 Task: Set the gravatar email for the organization "Mark56771" to mark8@gmail.com.
Action: Mouse moved to (1316, 108)
Screenshot: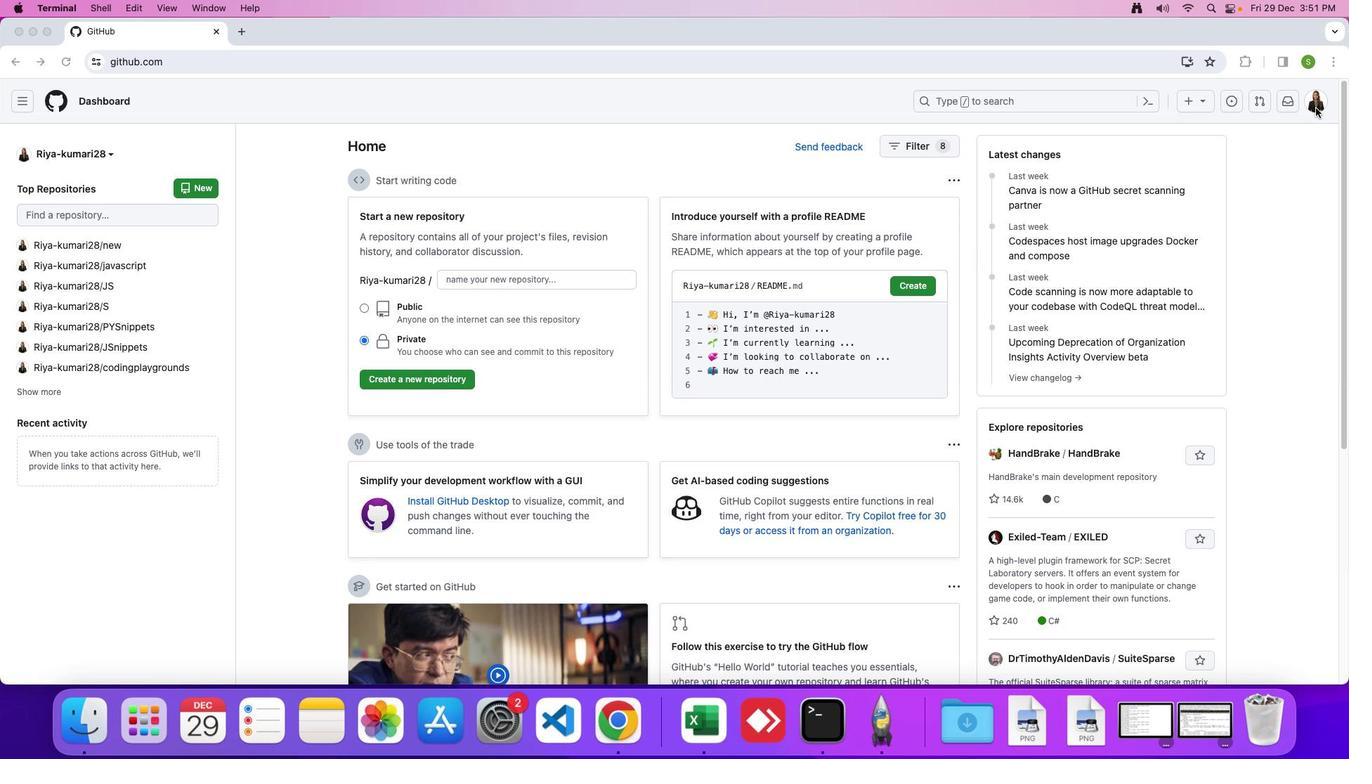 
Action: Mouse pressed left at (1316, 108)
Screenshot: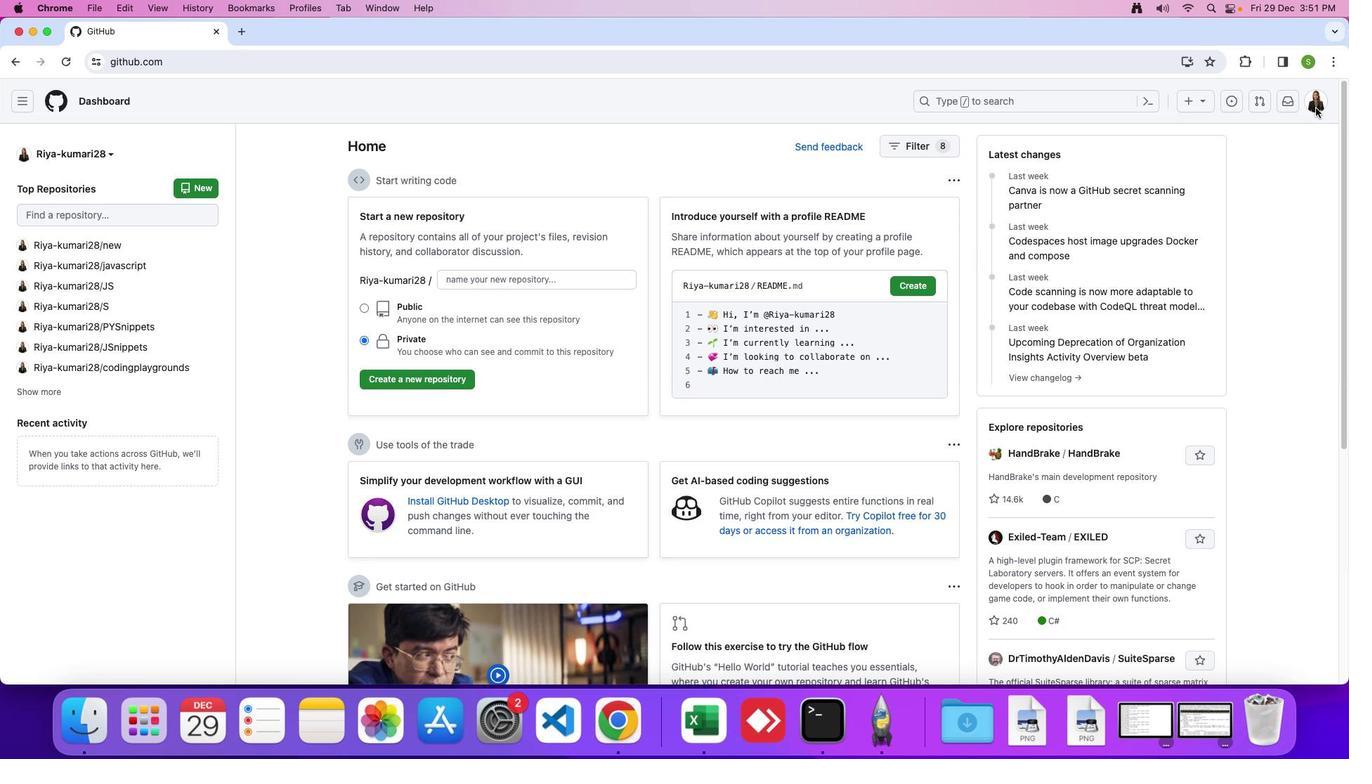 
Action: Mouse moved to (1316, 106)
Screenshot: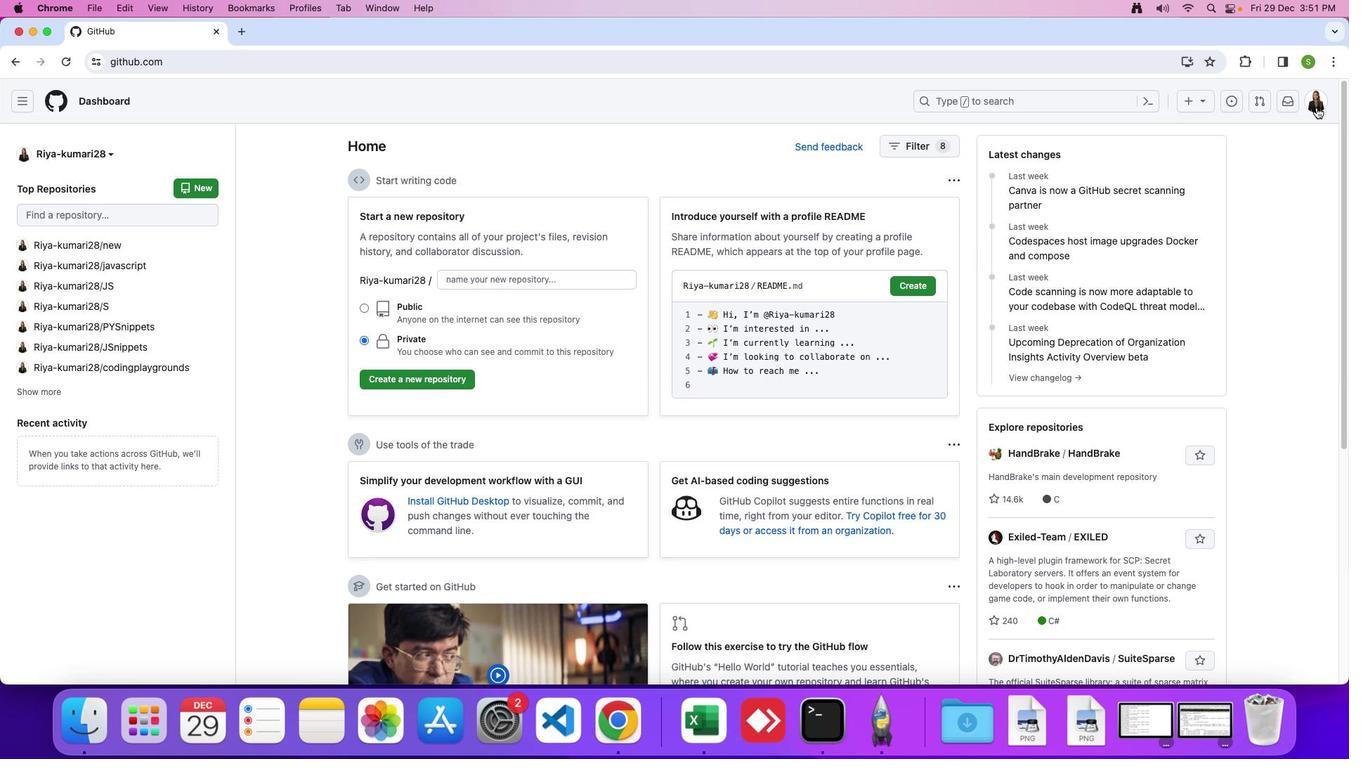 
Action: Mouse pressed left at (1316, 106)
Screenshot: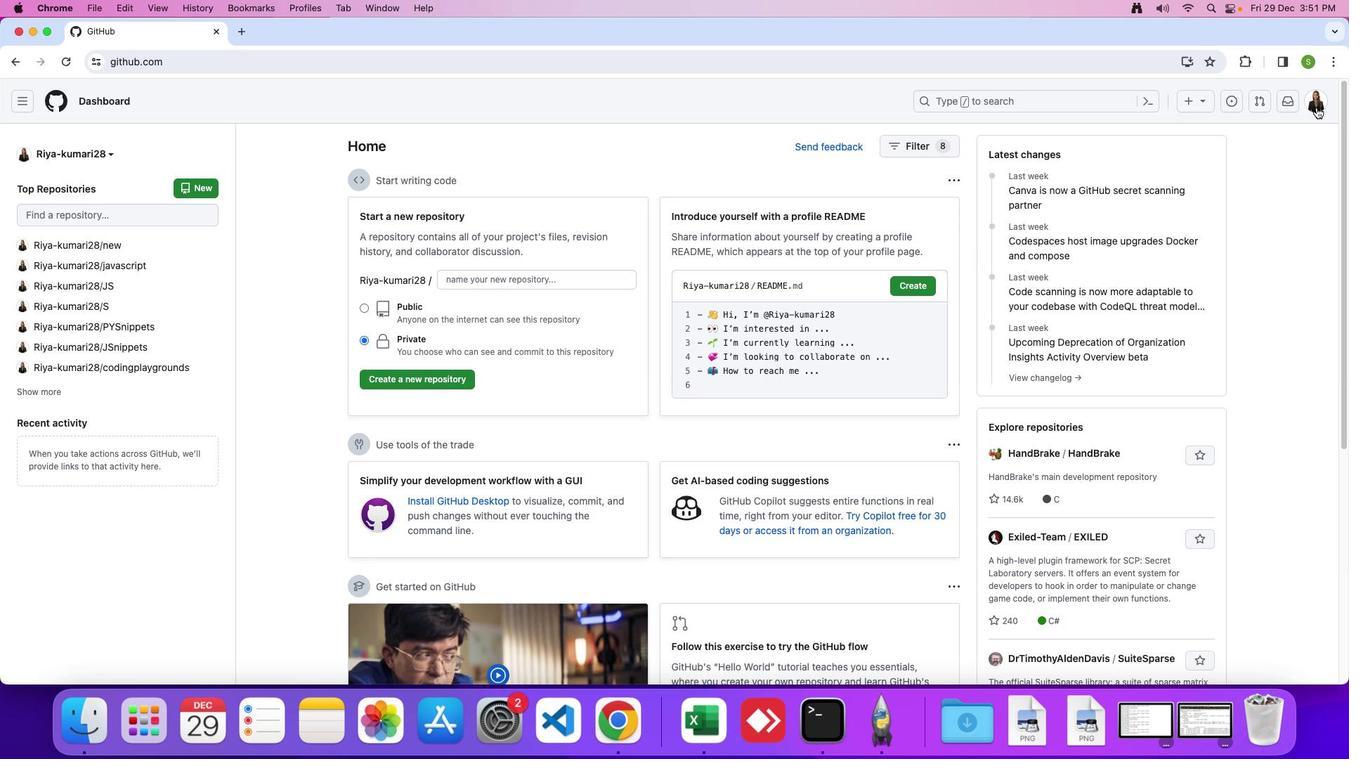 
Action: Mouse moved to (1232, 276)
Screenshot: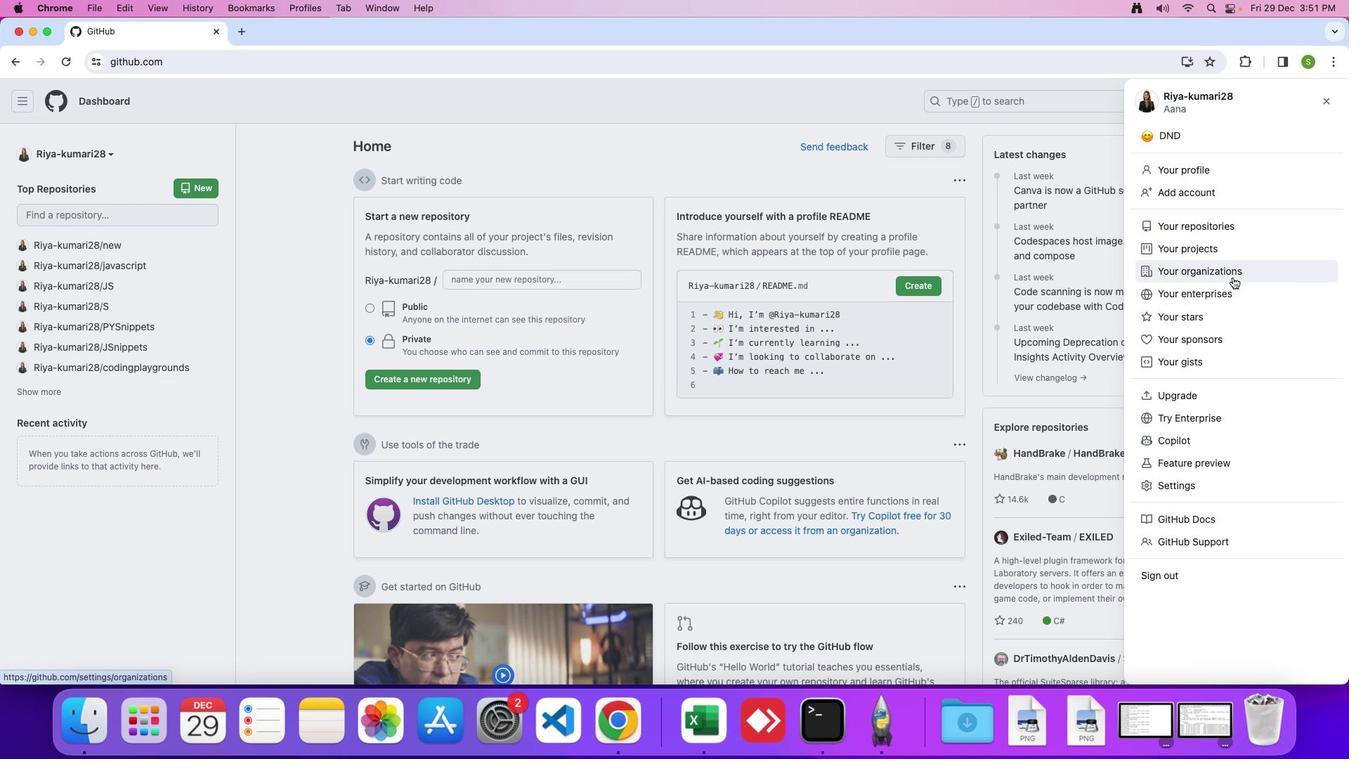 
Action: Mouse pressed left at (1232, 276)
Screenshot: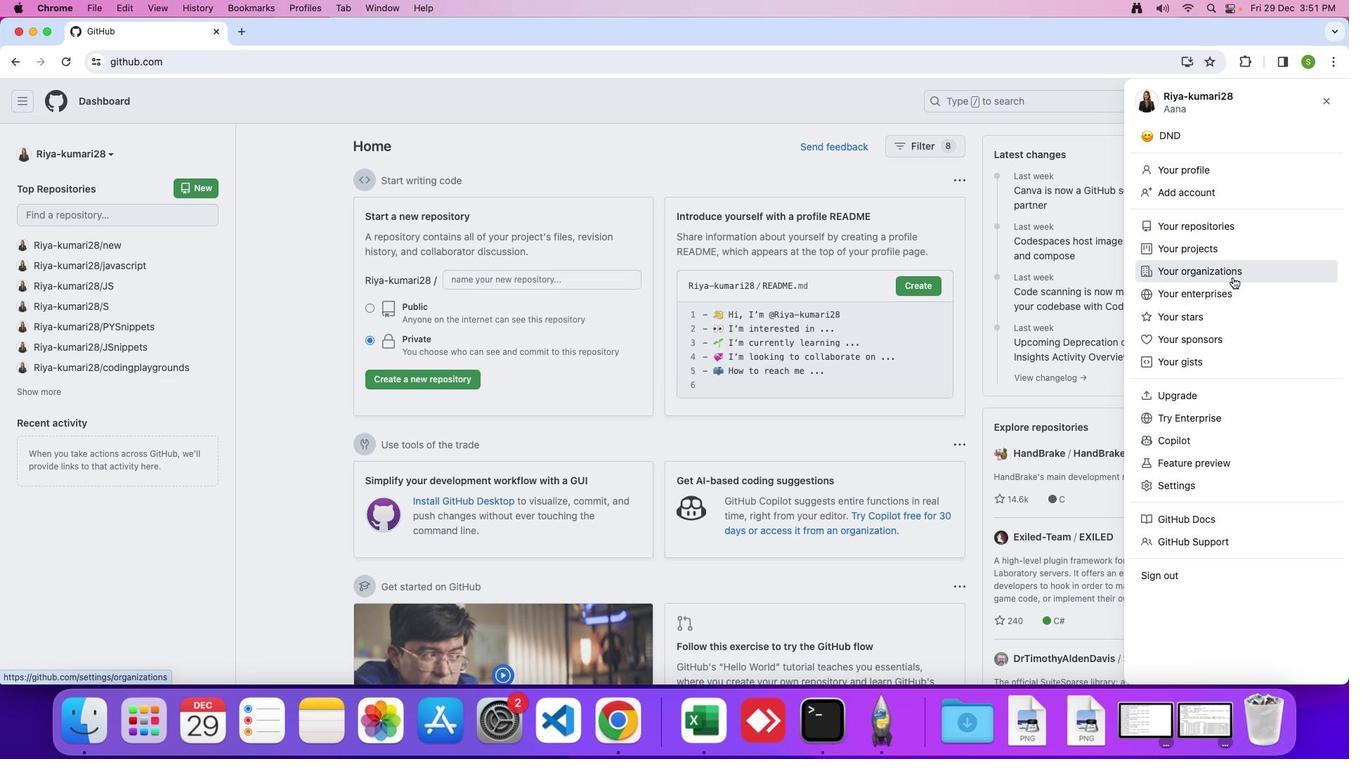 
Action: Mouse moved to (1007, 287)
Screenshot: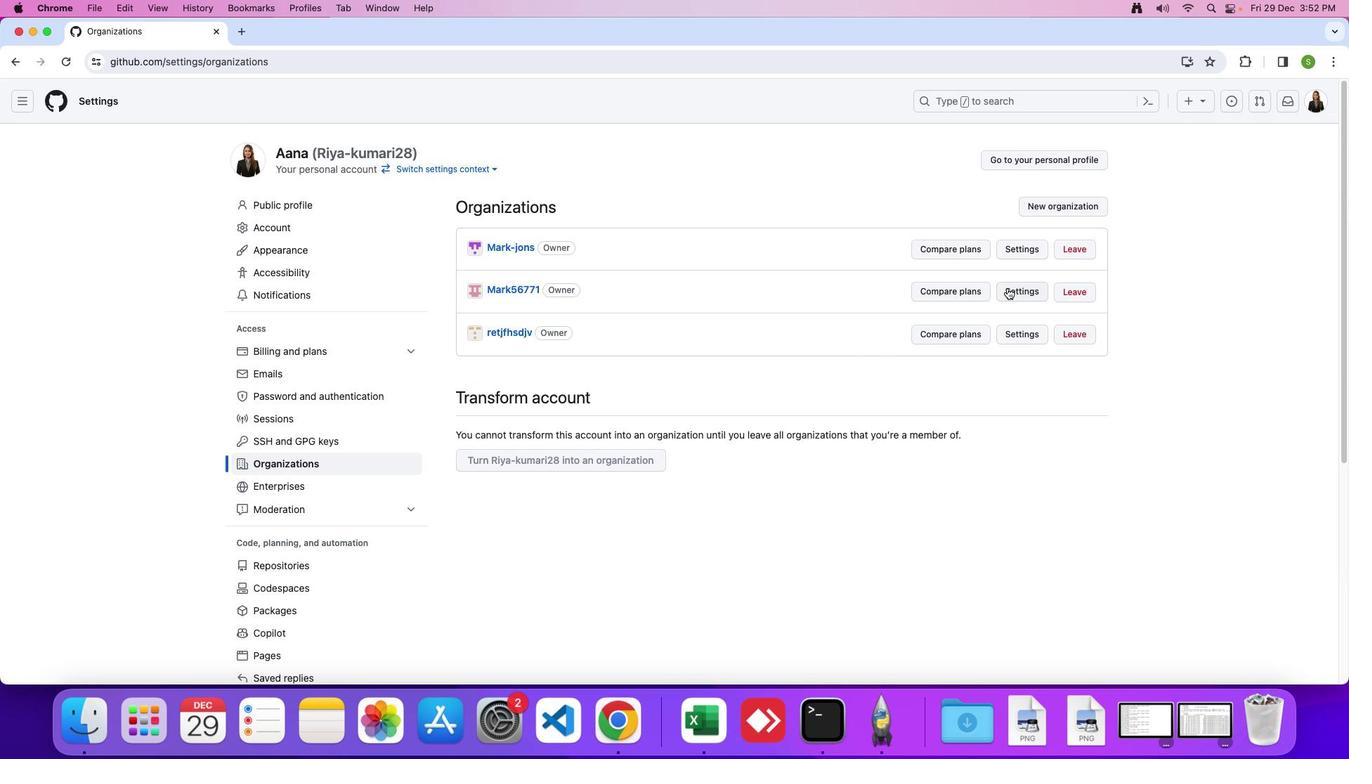 
Action: Mouse pressed left at (1007, 287)
Screenshot: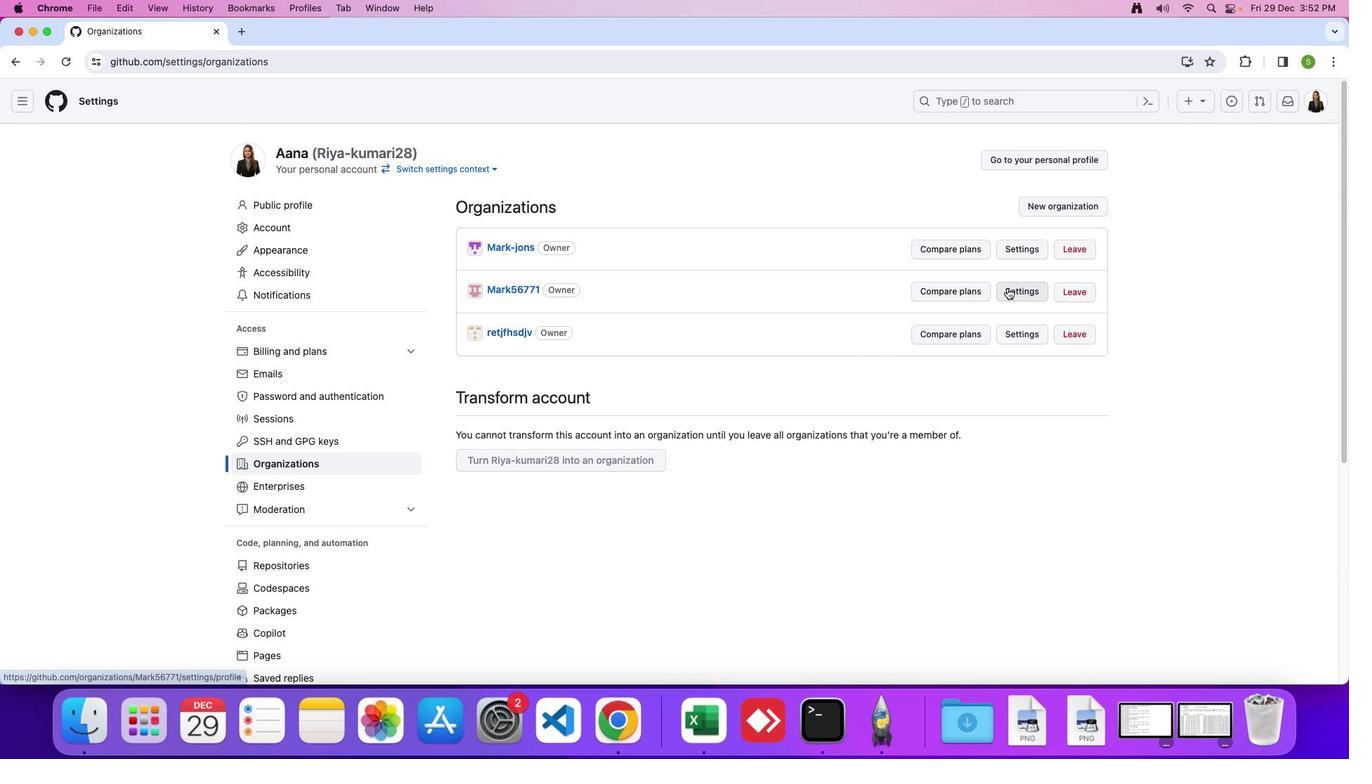 
Action: Mouse moved to (701, 419)
Screenshot: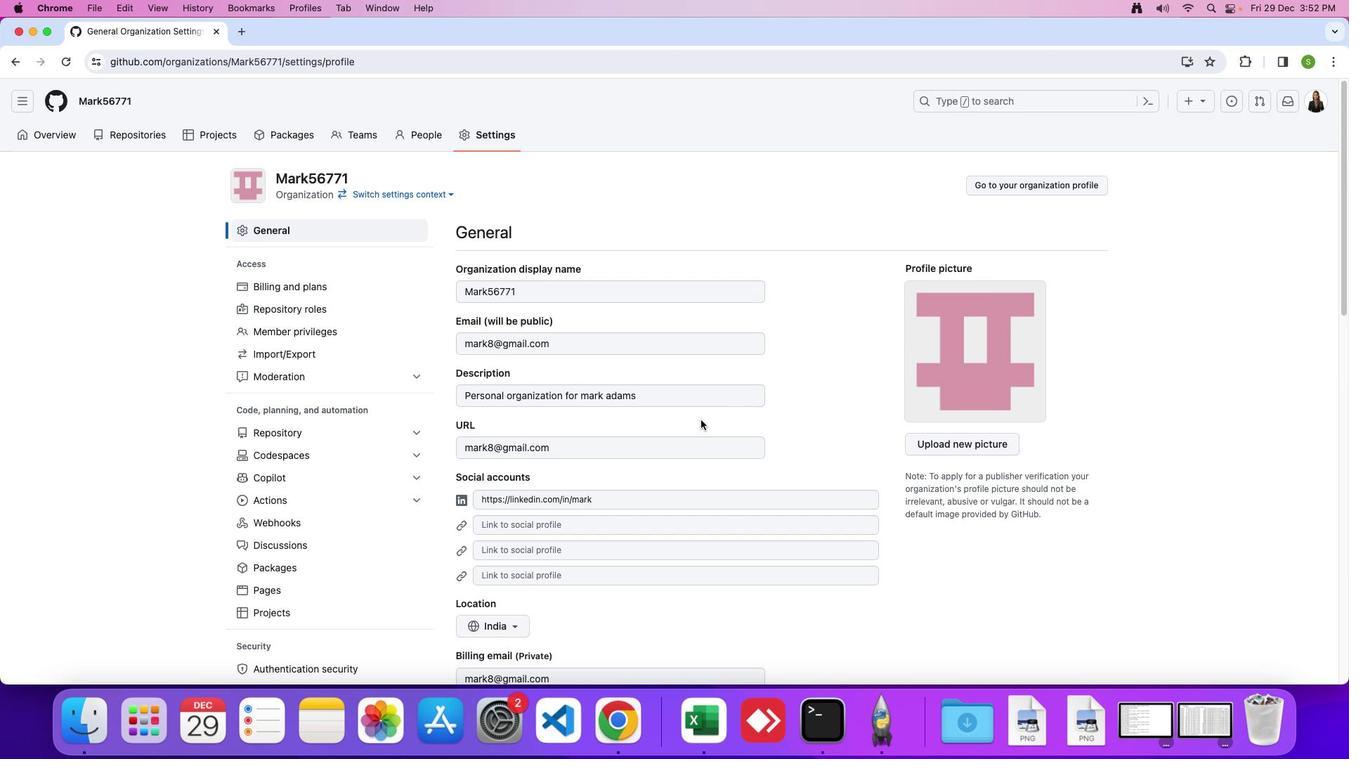 
Action: Mouse scrolled (701, 419) with delta (0, 0)
Screenshot: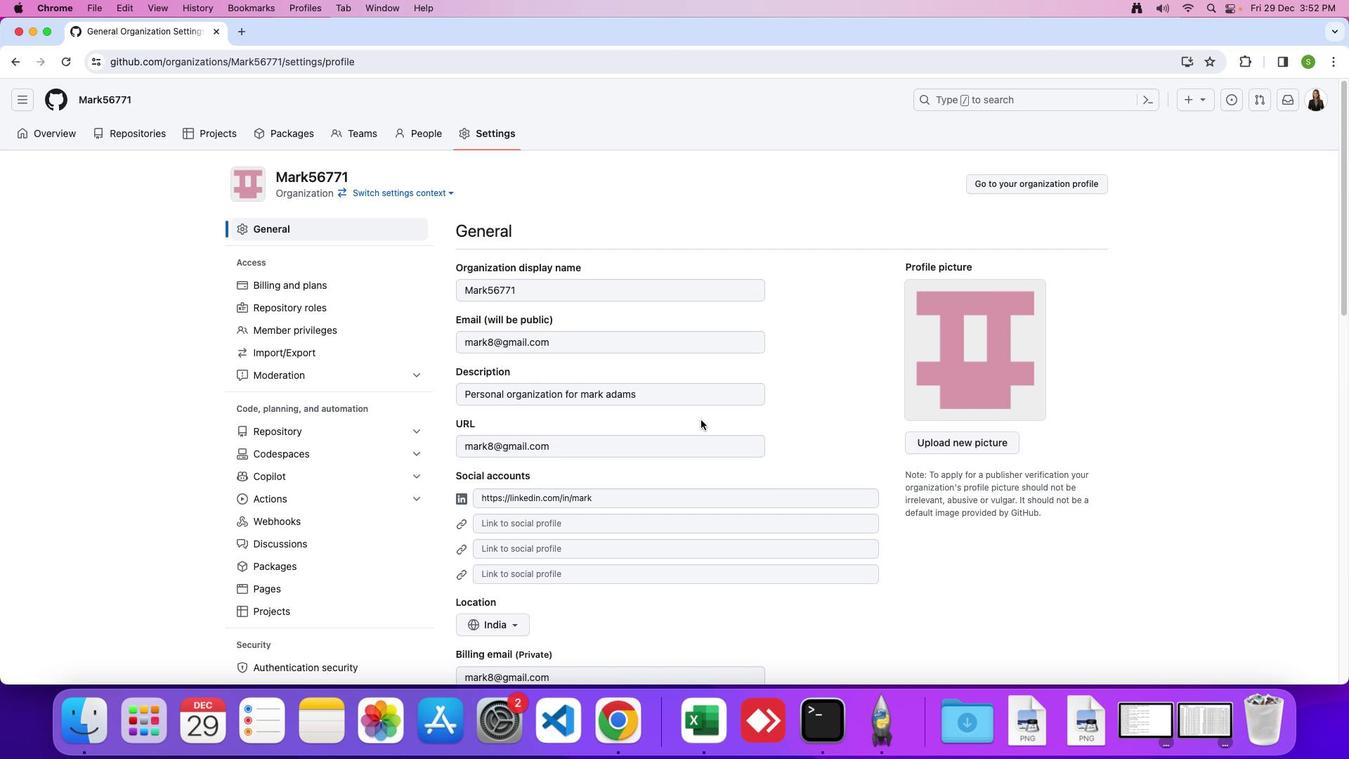 
Action: Mouse scrolled (701, 419) with delta (0, 0)
Screenshot: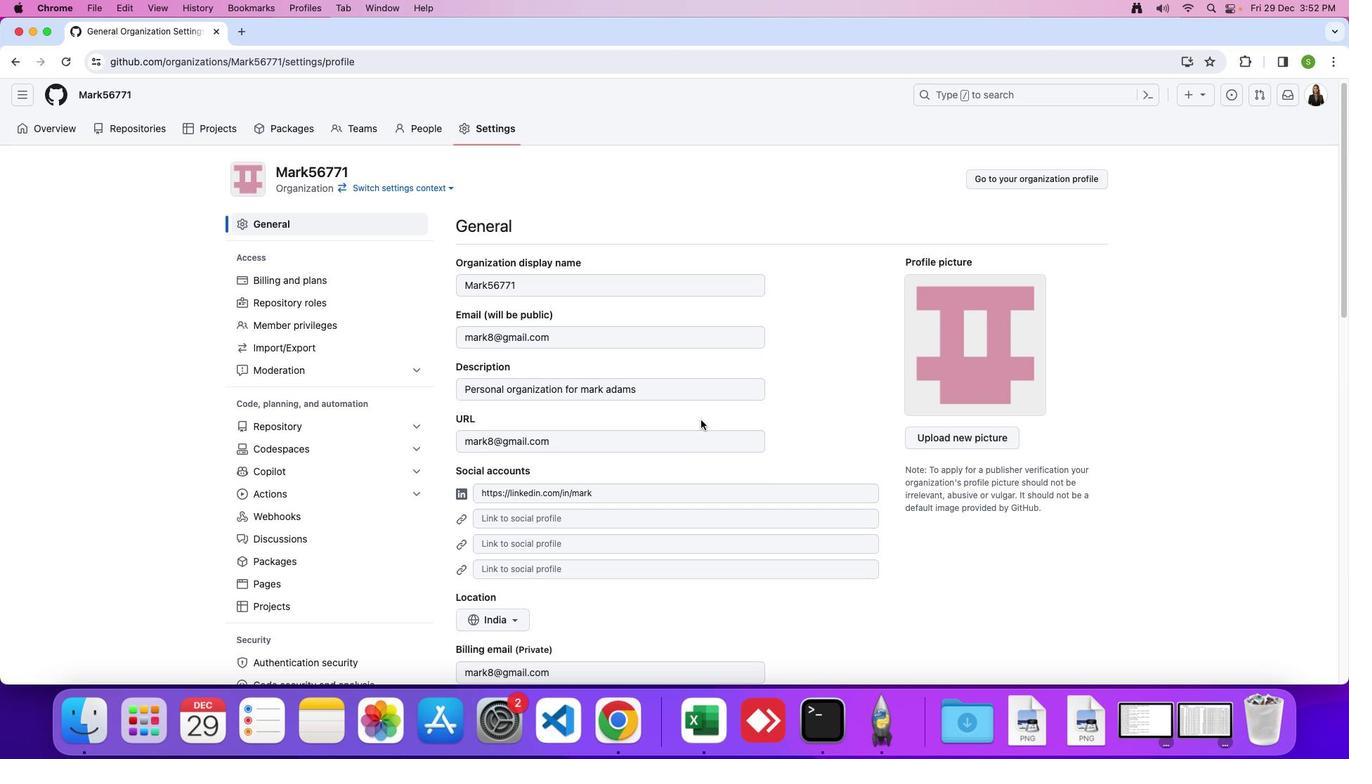 
Action: Mouse scrolled (701, 419) with delta (0, 0)
Screenshot: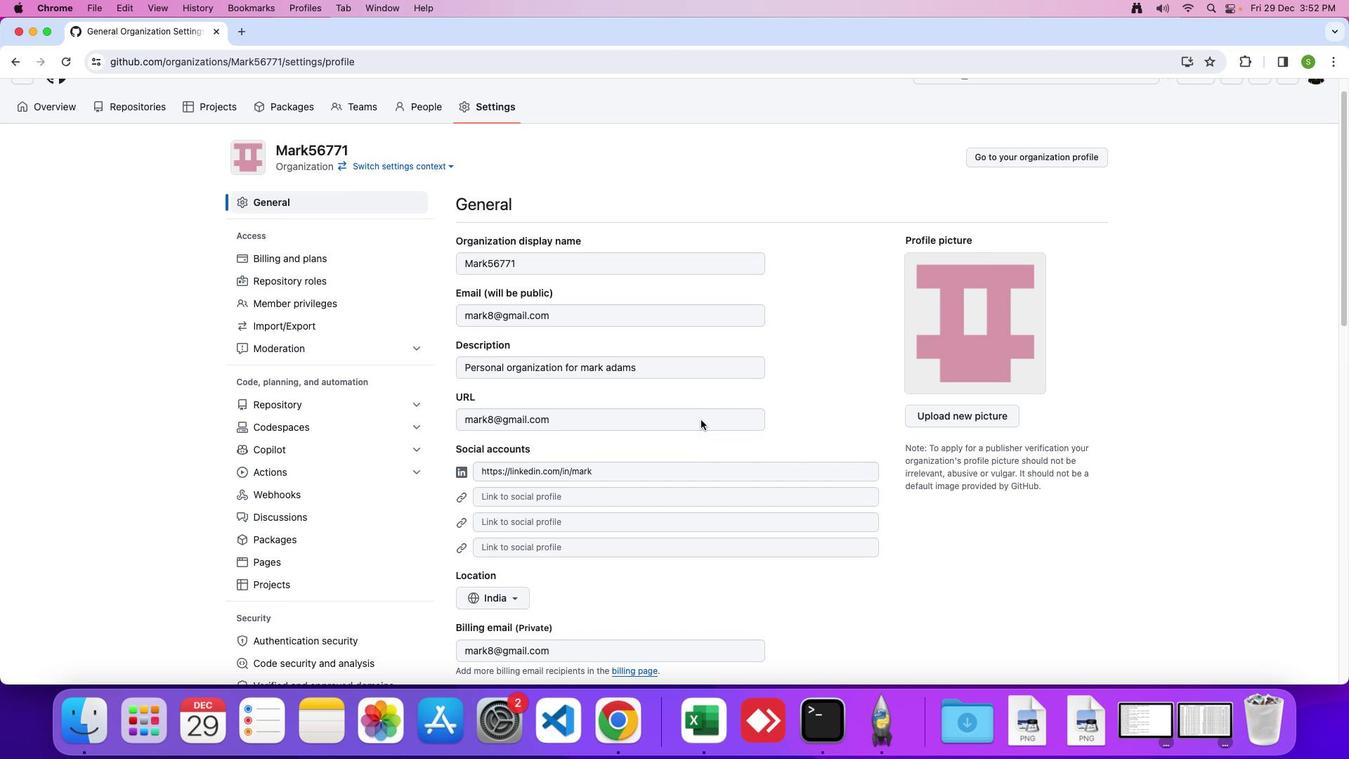 
Action: Mouse scrolled (701, 419) with delta (0, 0)
Screenshot: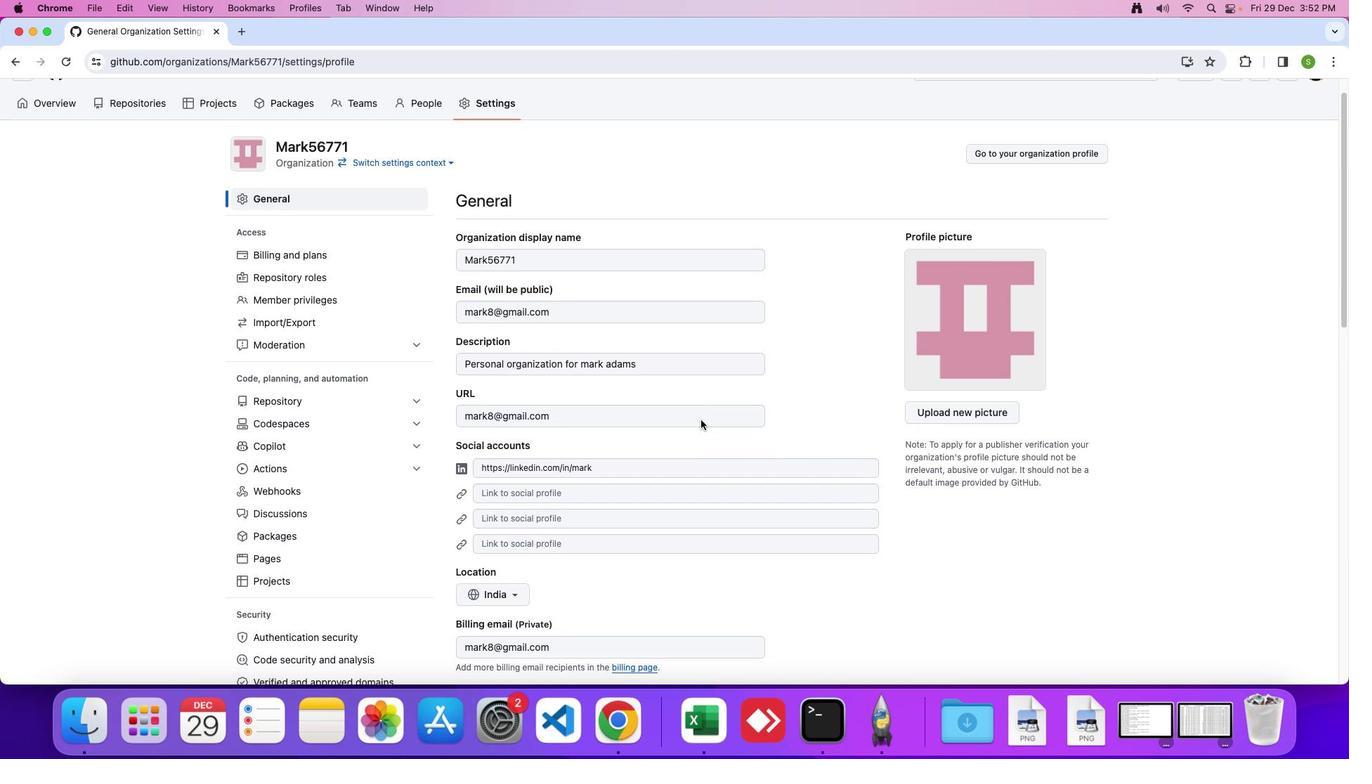 
Action: Mouse scrolled (701, 419) with delta (0, 0)
Screenshot: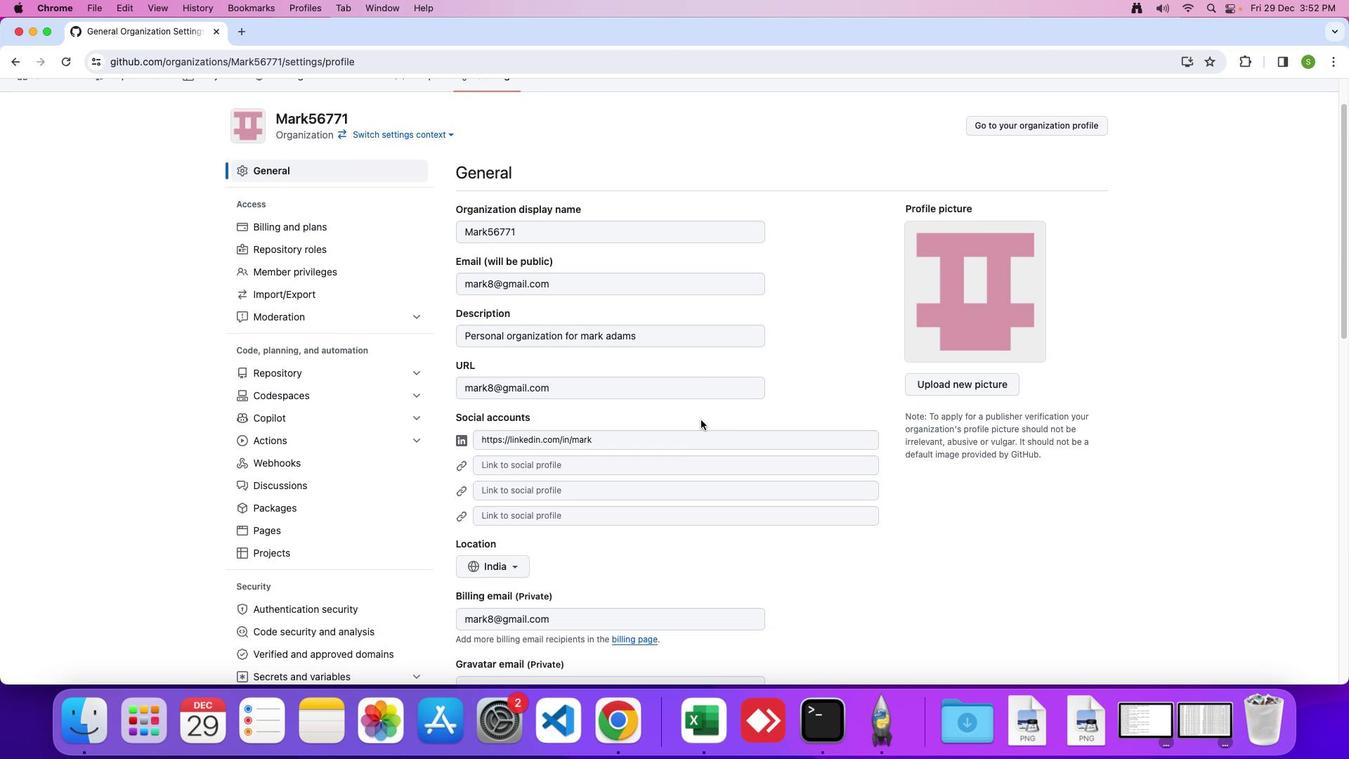 
Action: Mouse scrolled (701, 419) with delta (0, 0)
Screenshot: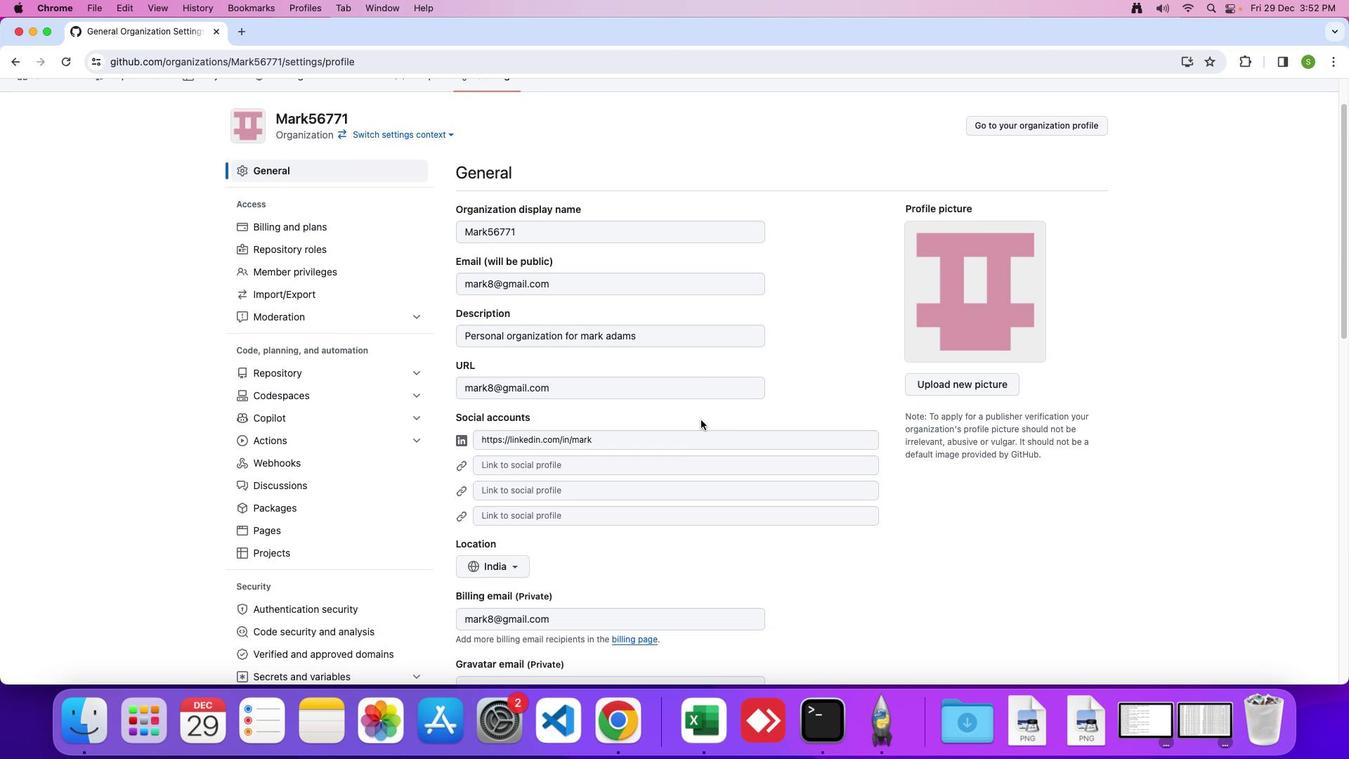 
Action: Mouse scrolled (701, 419) with delta (0, 0)
Screenshot: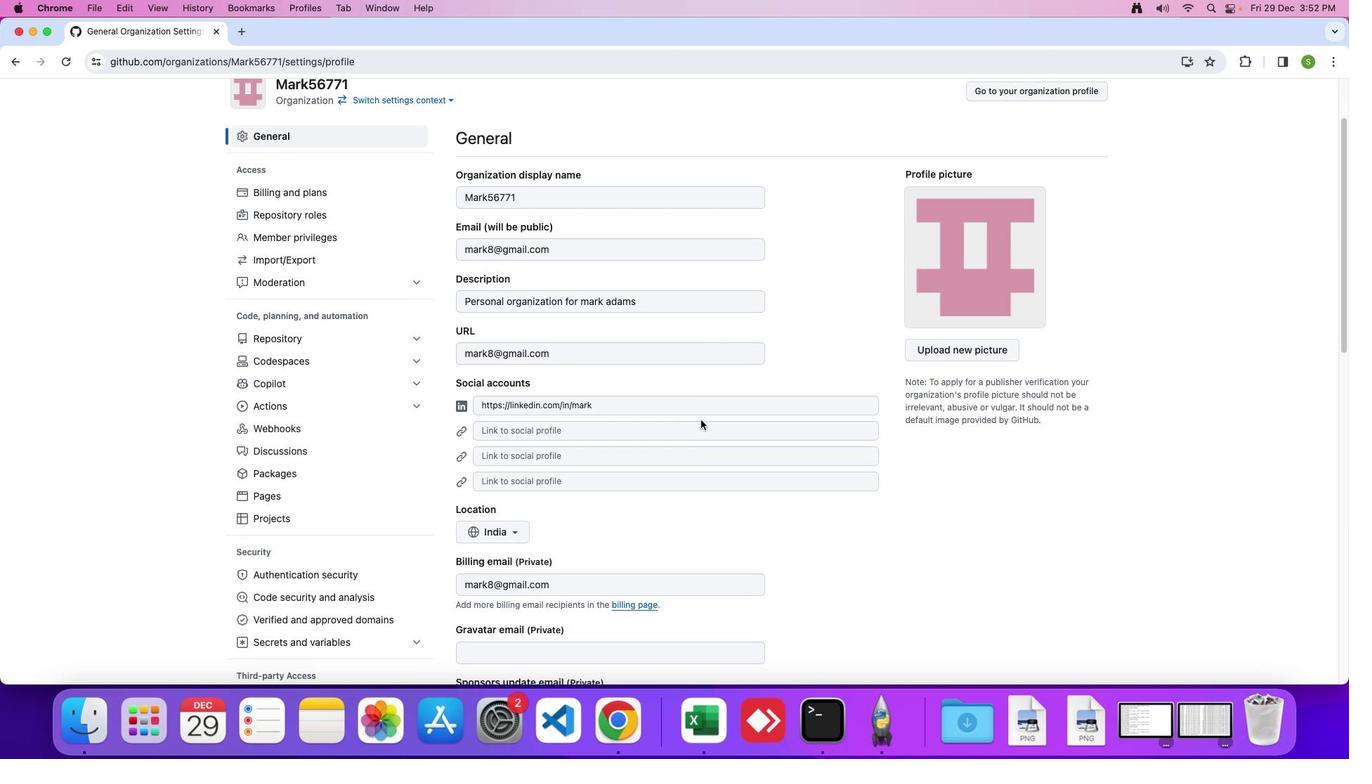 
Action: Mouse scrolled (701, 419) with delta (0, 0)
Screenshot: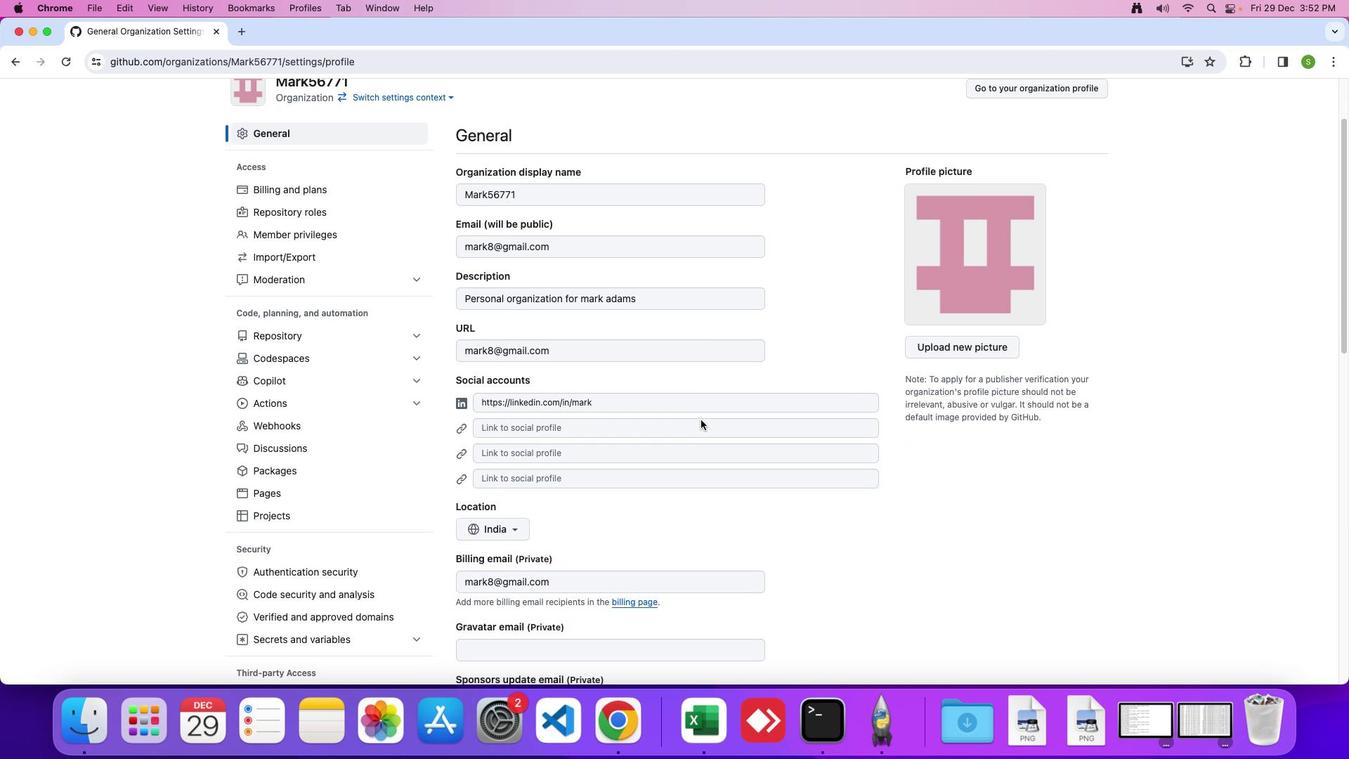 
Action: Mouse scrolled (701, 419) with delta (0, -2)
Screenshot: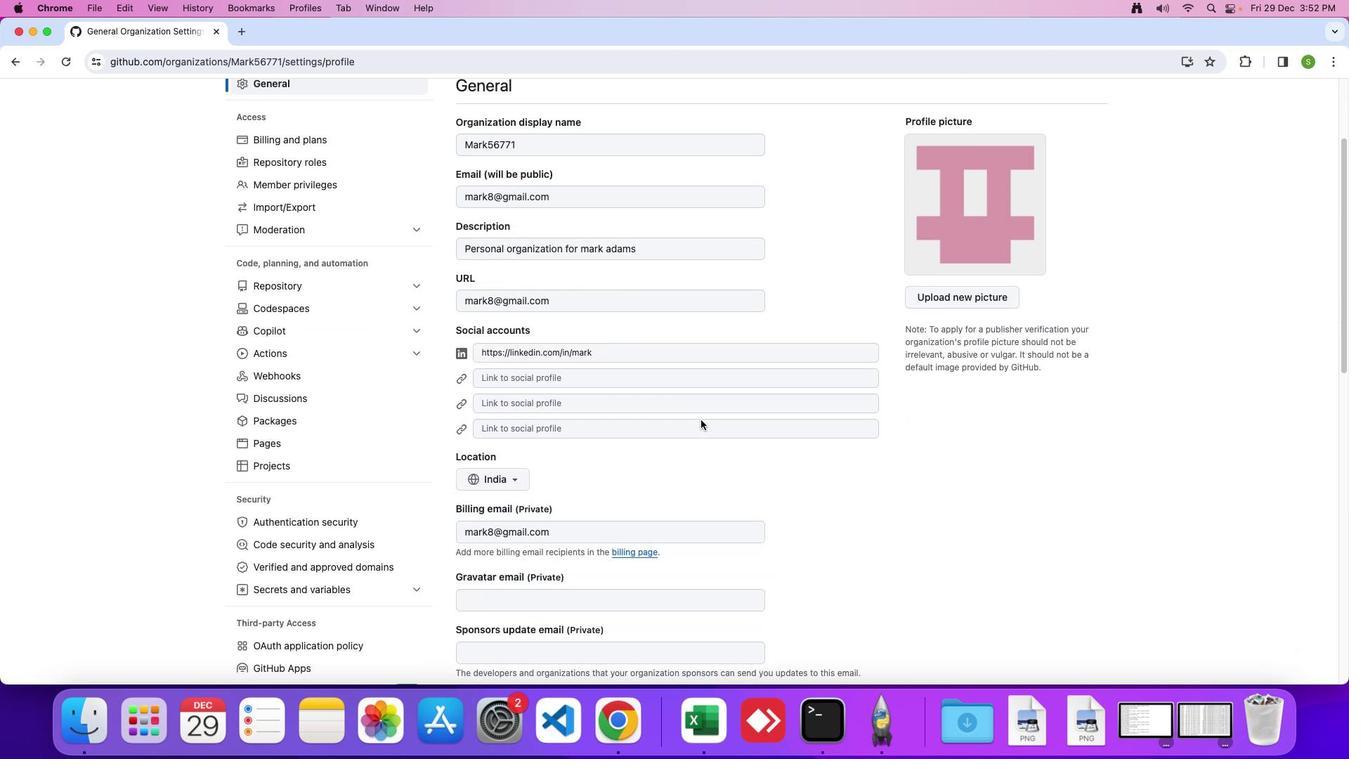 
Action: Mouse moved to (562, 510)
Screenshot: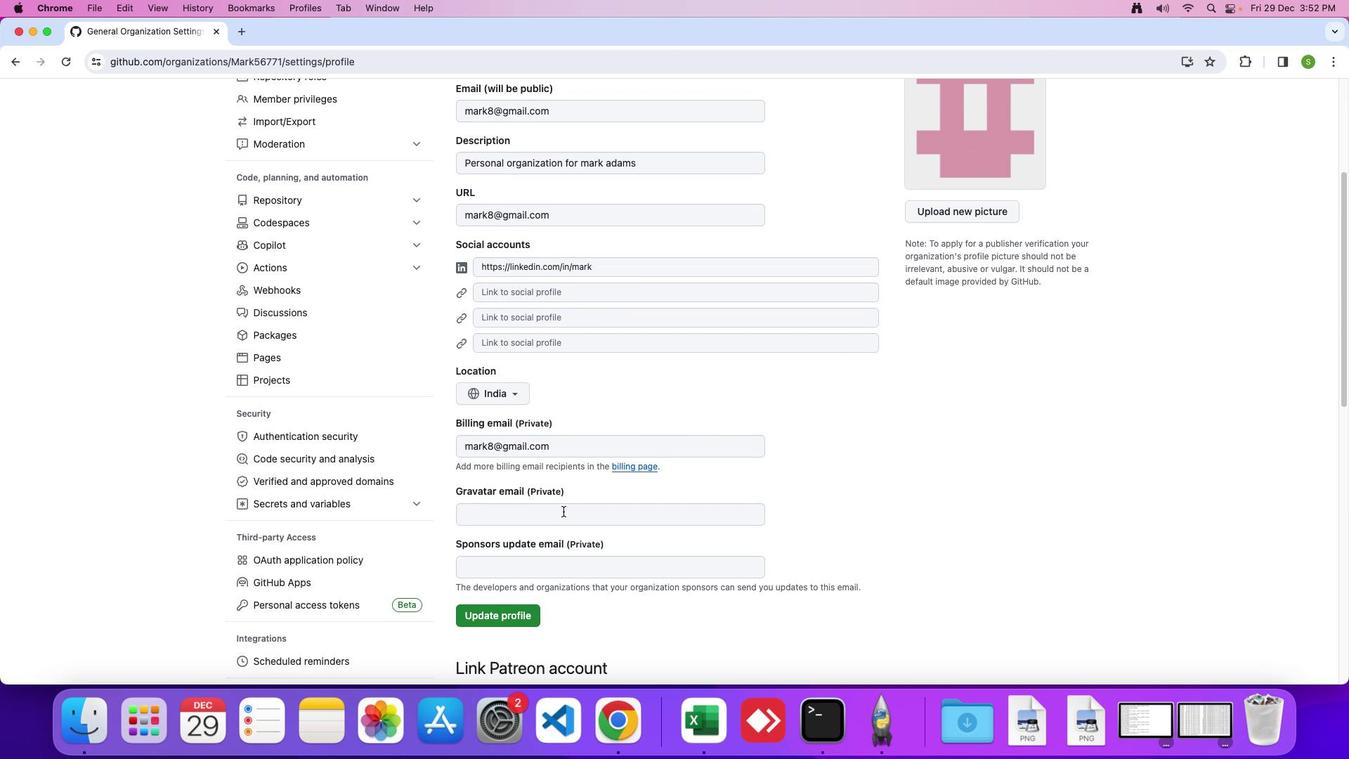
Action: Mouse pressed left at (562, 510)
Screenshot: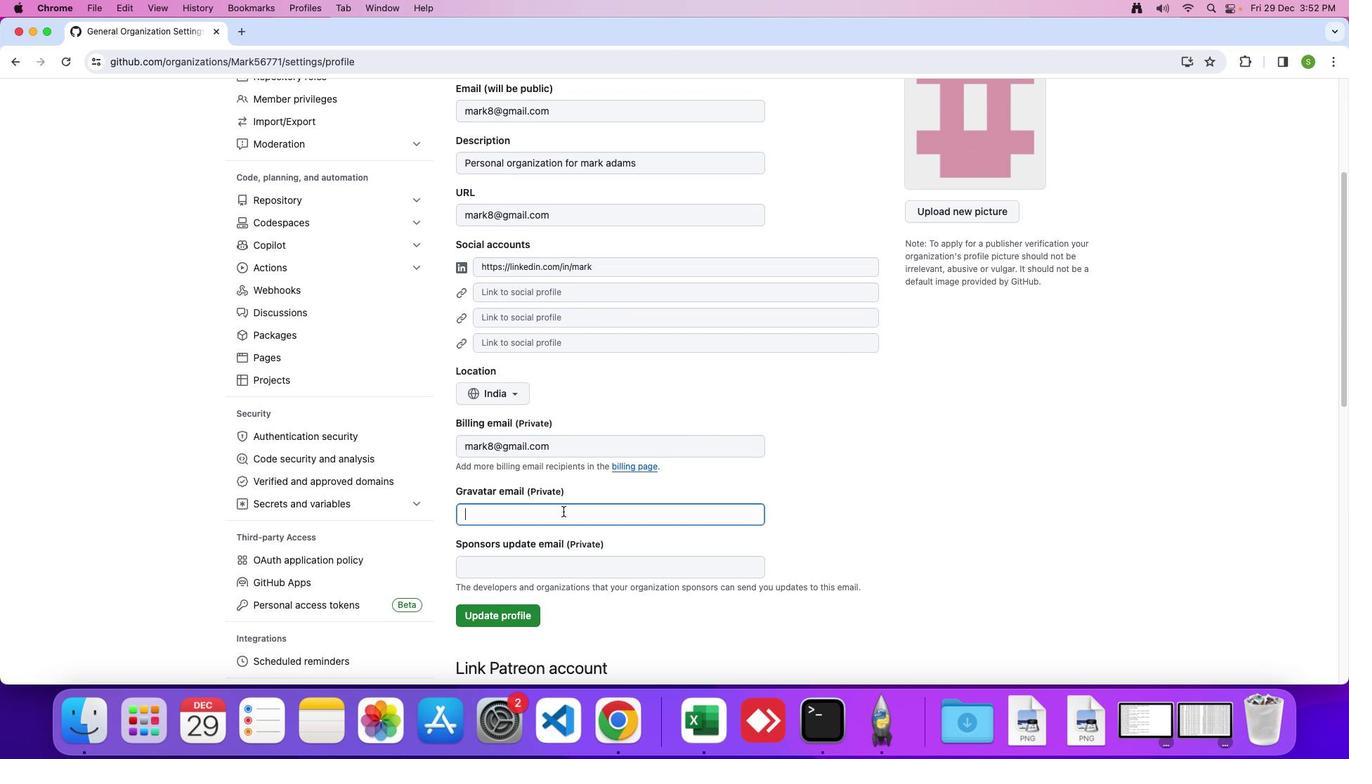 
Action: Mouse moved to (564, 510)
Screenshot: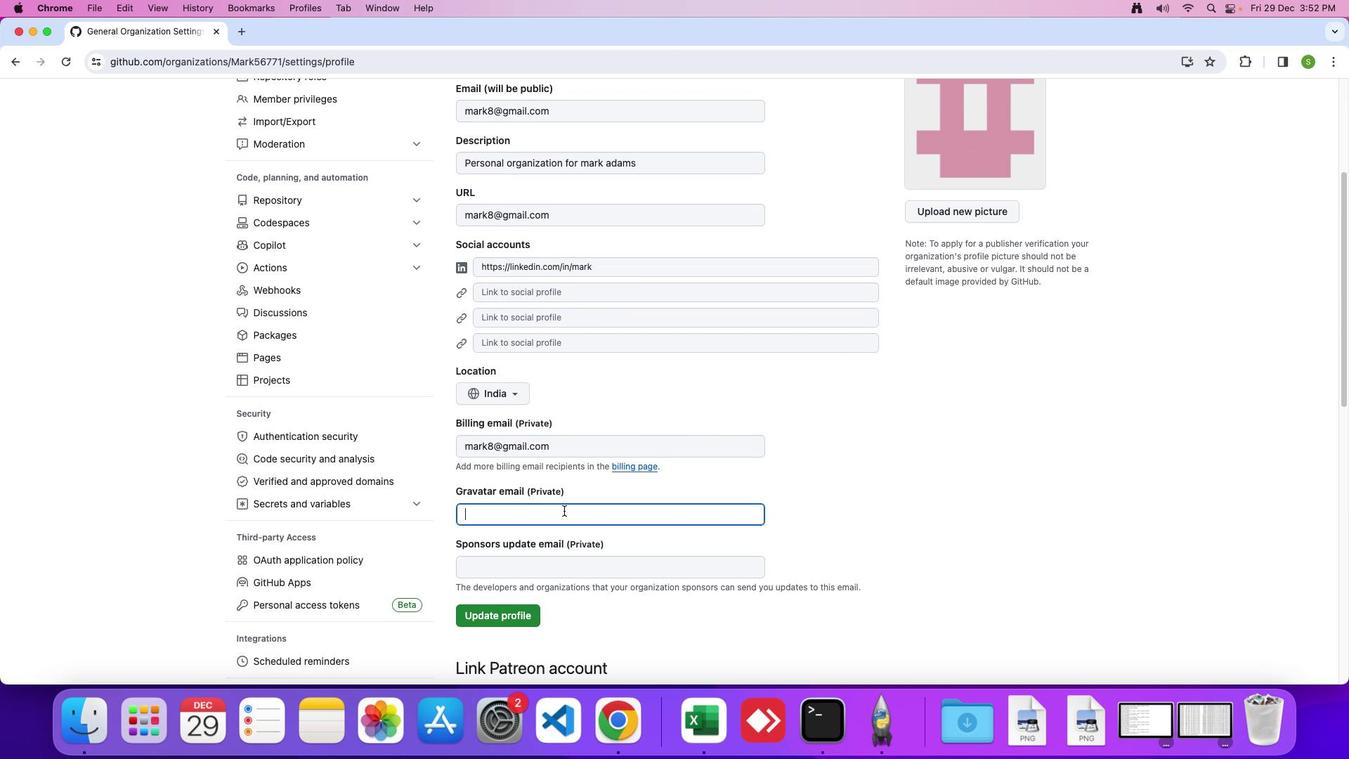
Action: Key pressed Key.caps_lock'm''a''r''k''8'Key.shift'@''g''m''a''i''l''.''c''o''m'
Screenshot: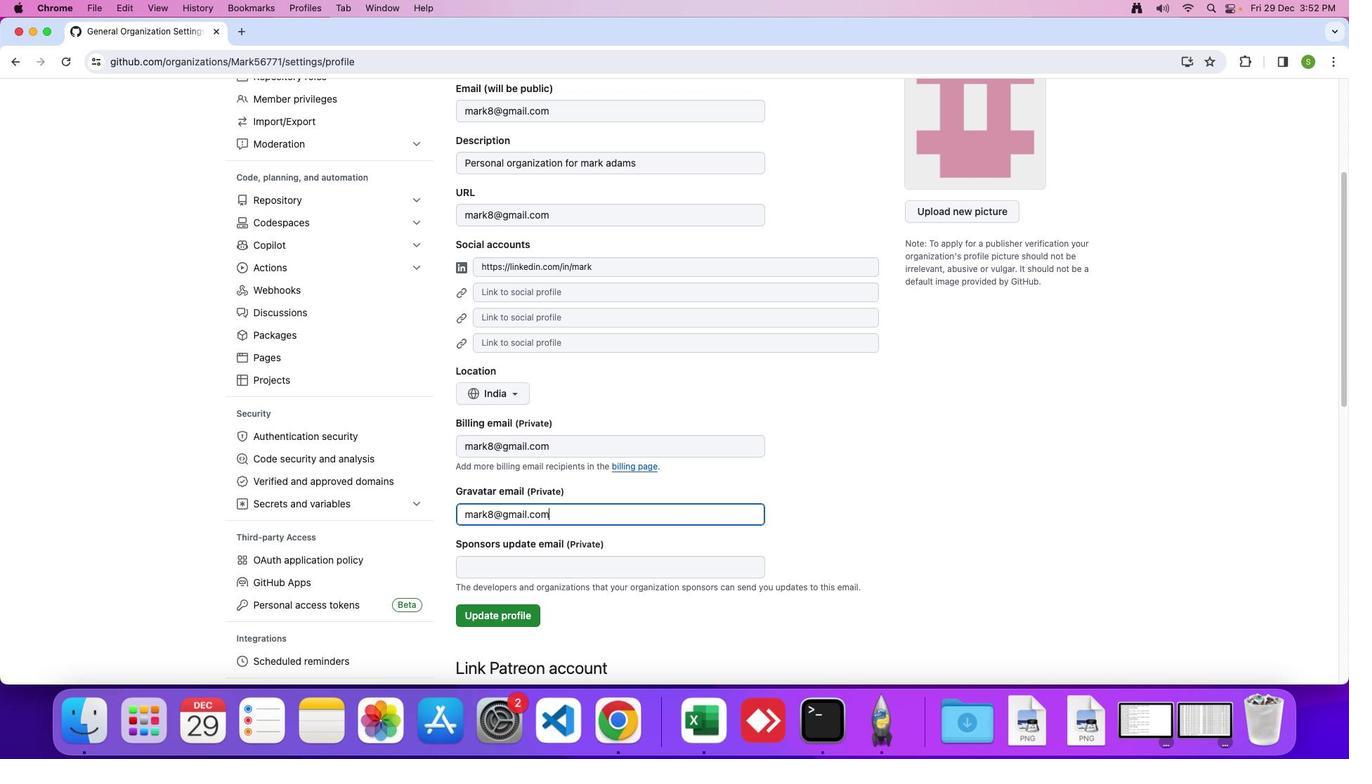 
Action: Mouse moved to (552, 529)
Screenshot: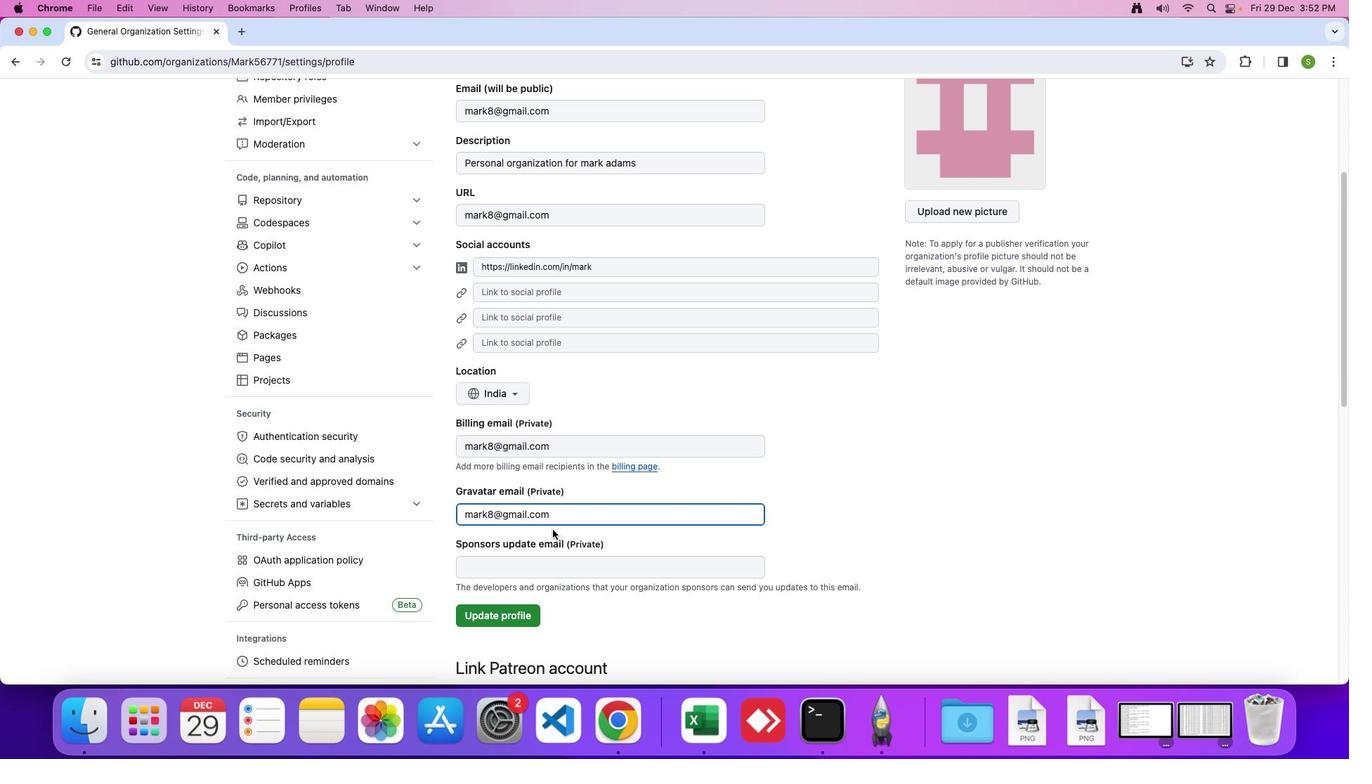 
Action: Mouse scrolled (552, 529) with delta (0, 0)
Screenshot: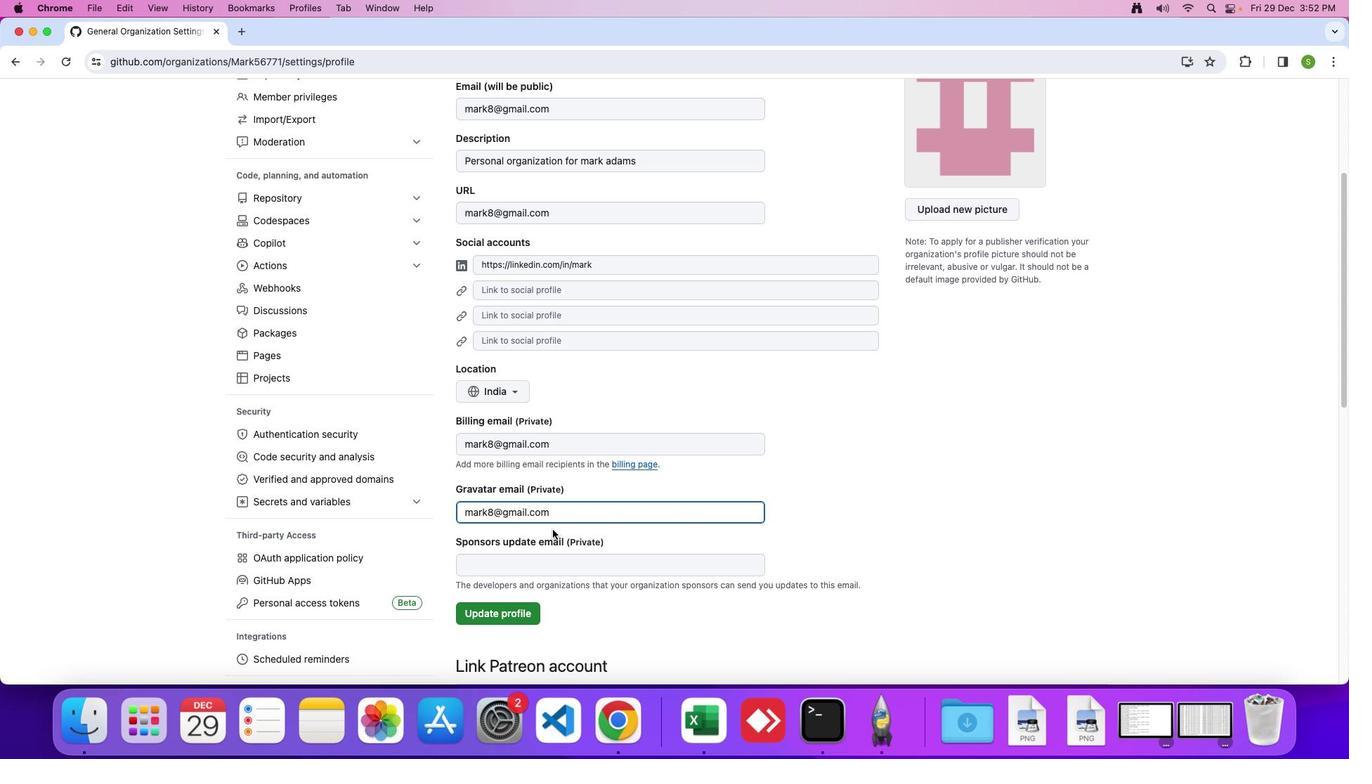 
Action: Mouse scrolled (552, 529) with delta (0, 0)
Screenshot: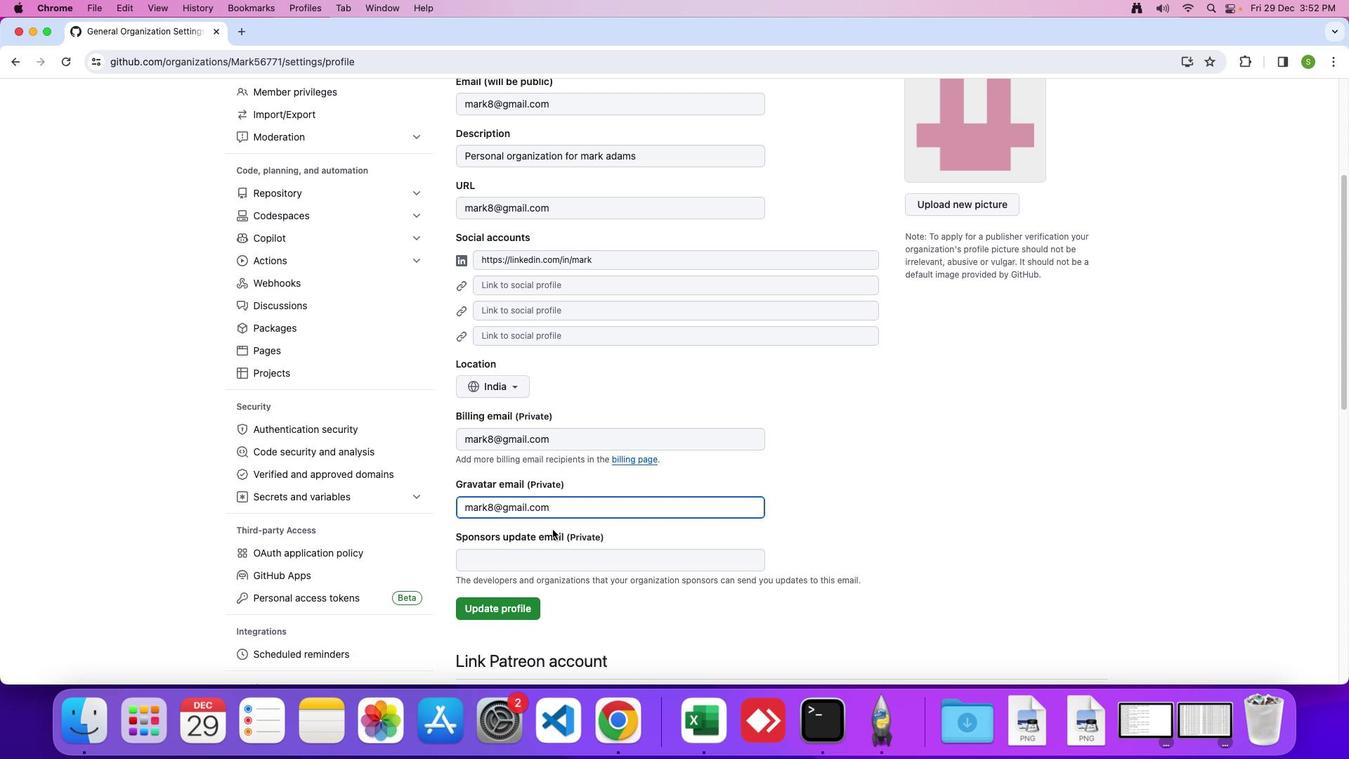 
Action: Mouse scrolled (552, 529) with delta (0, -1)
Screenshot: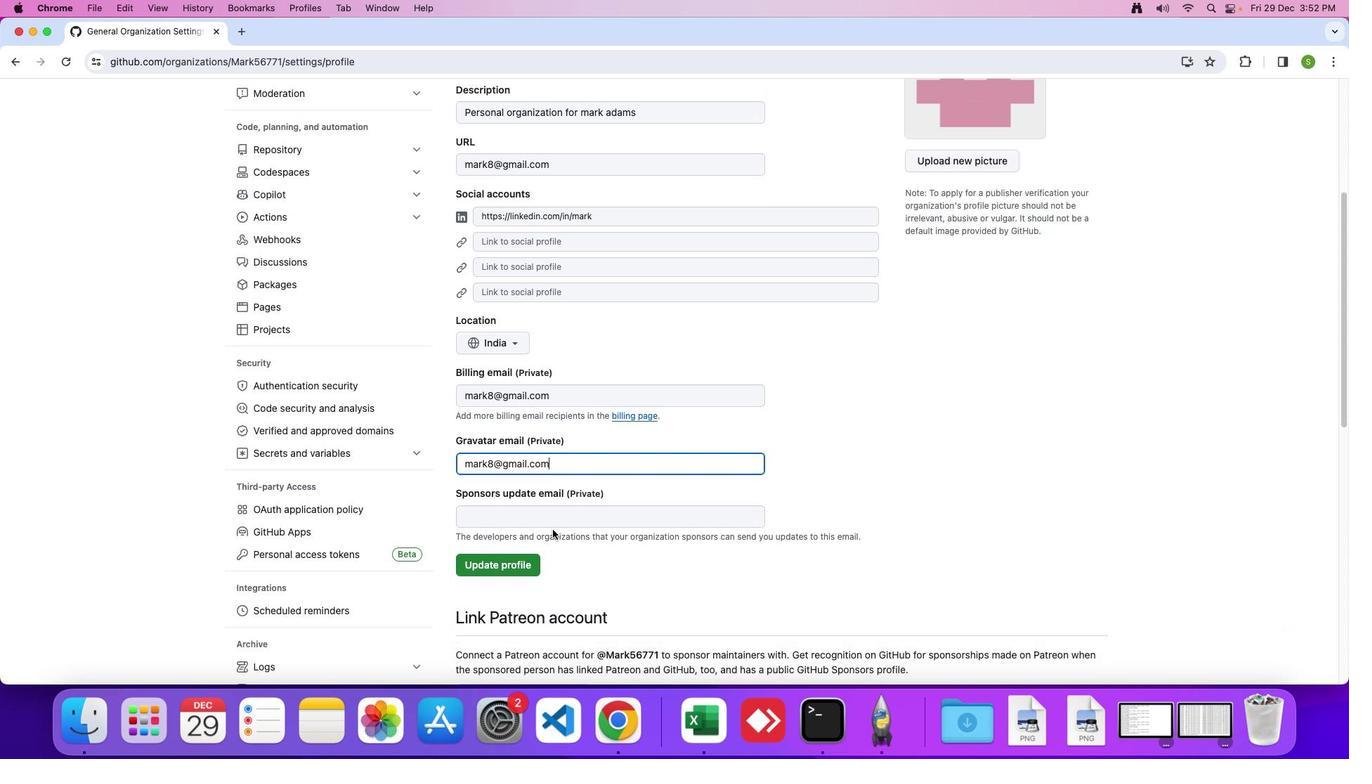 
Action: Mouse moved to (502, 513)
Screenshot: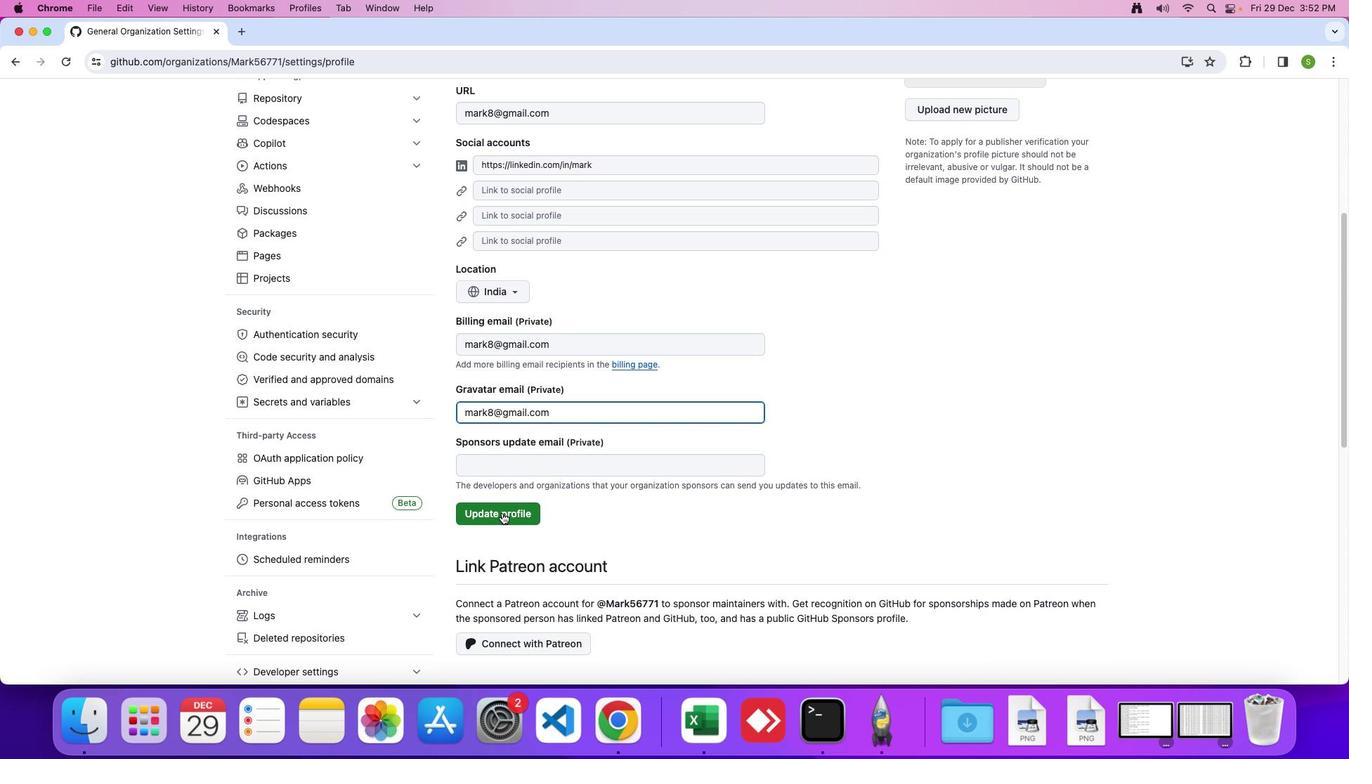 
Action: Mouse pressed left at (502, 513)
Screenshot: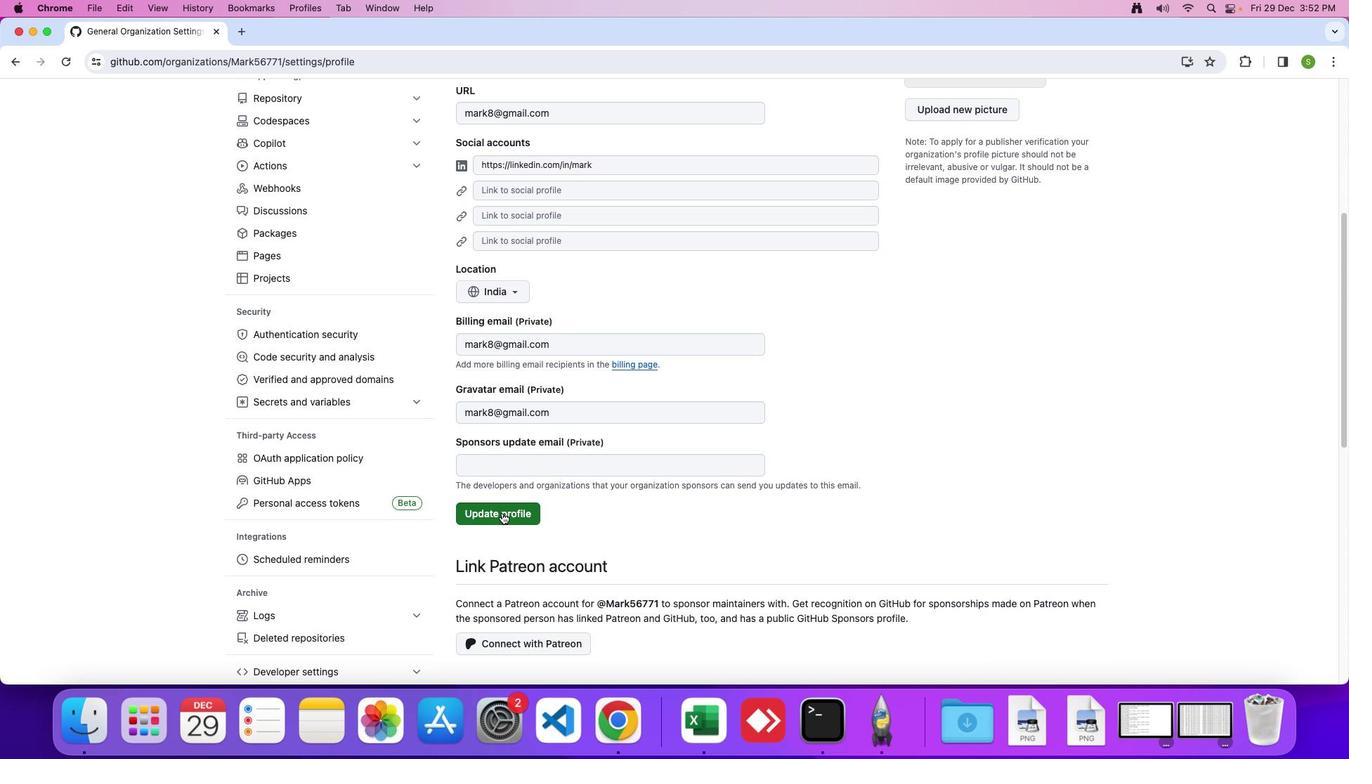 
